 Task: Use the formula "BAHTTEXT" in spreadsheet "Project portfolio".
Action: Mouse moved to (137, 146)
Screenshot: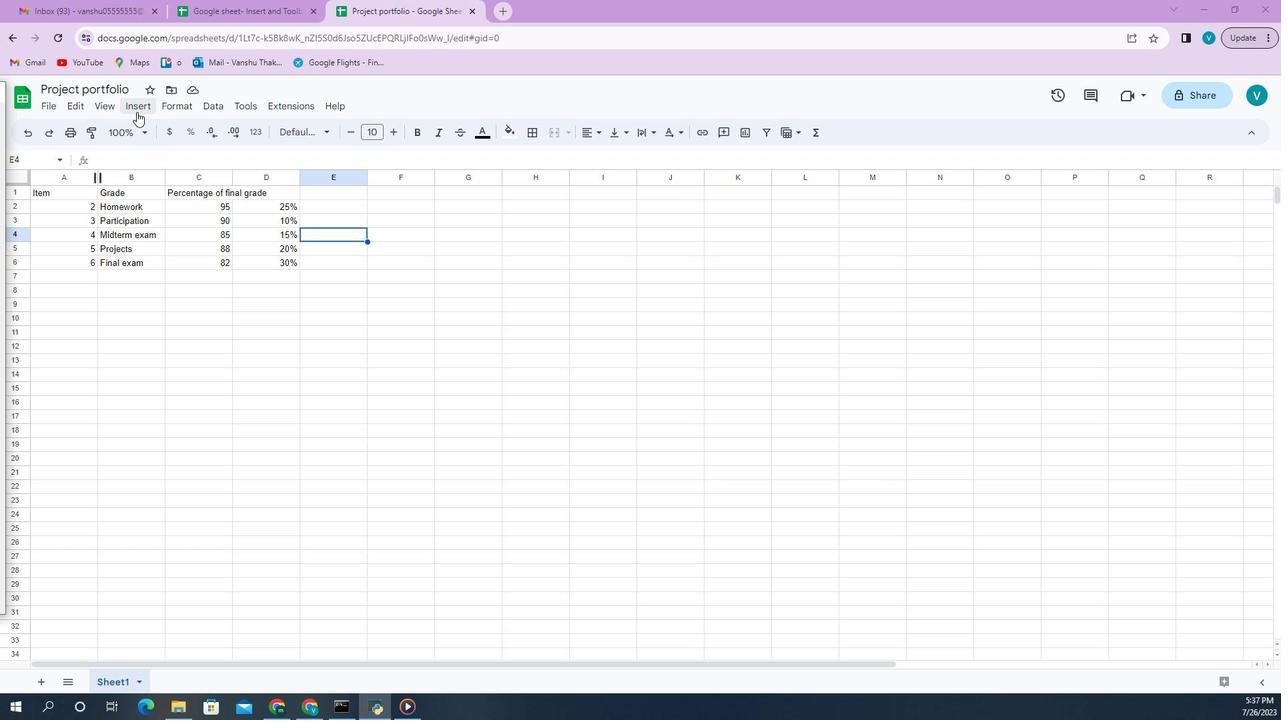 
Action: Mouse pressed left at (137, 146)
Screenshot: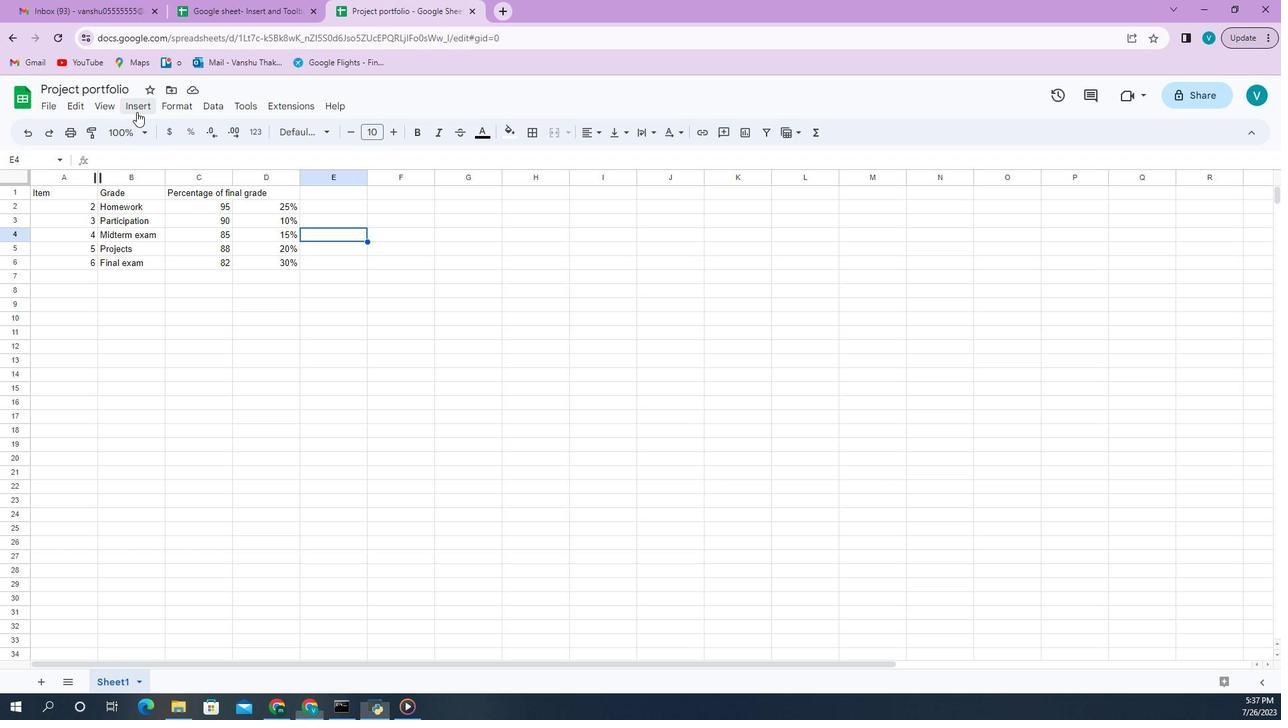 
Action: Mouse moved to (546, 359)
Screenshot: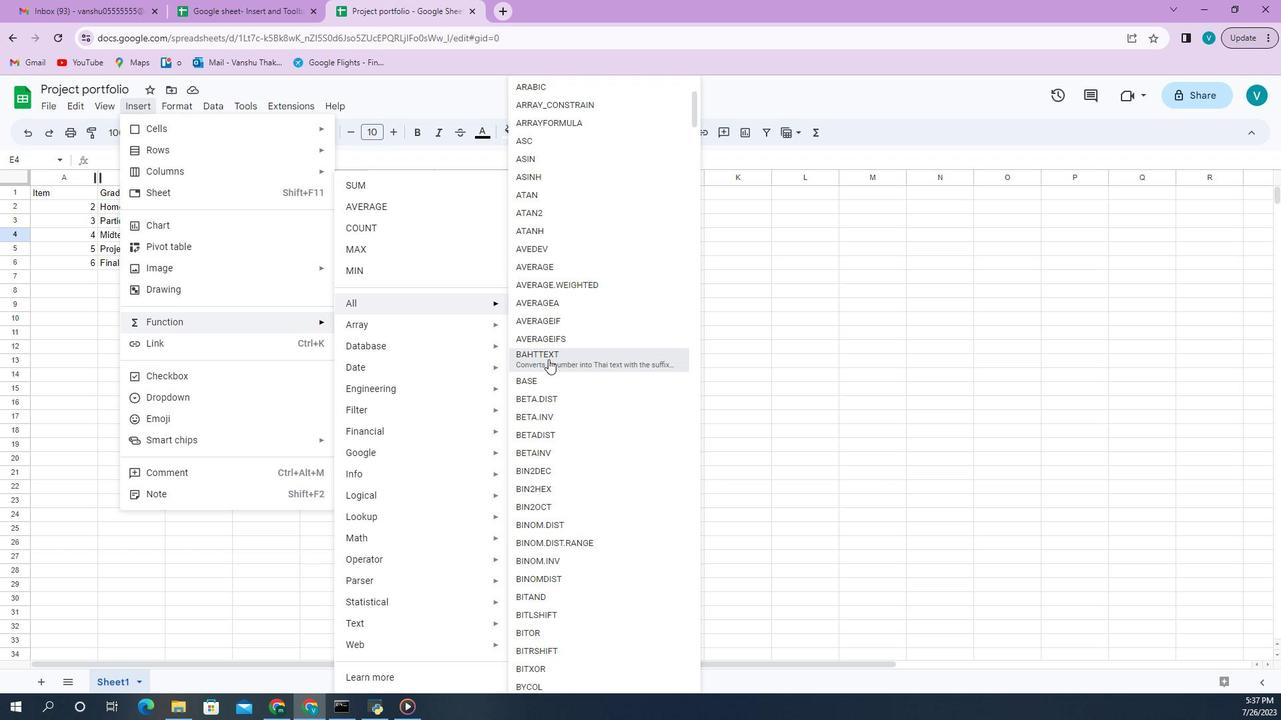 
Action: Mouse pressed left at (546, 359)
Screenshot: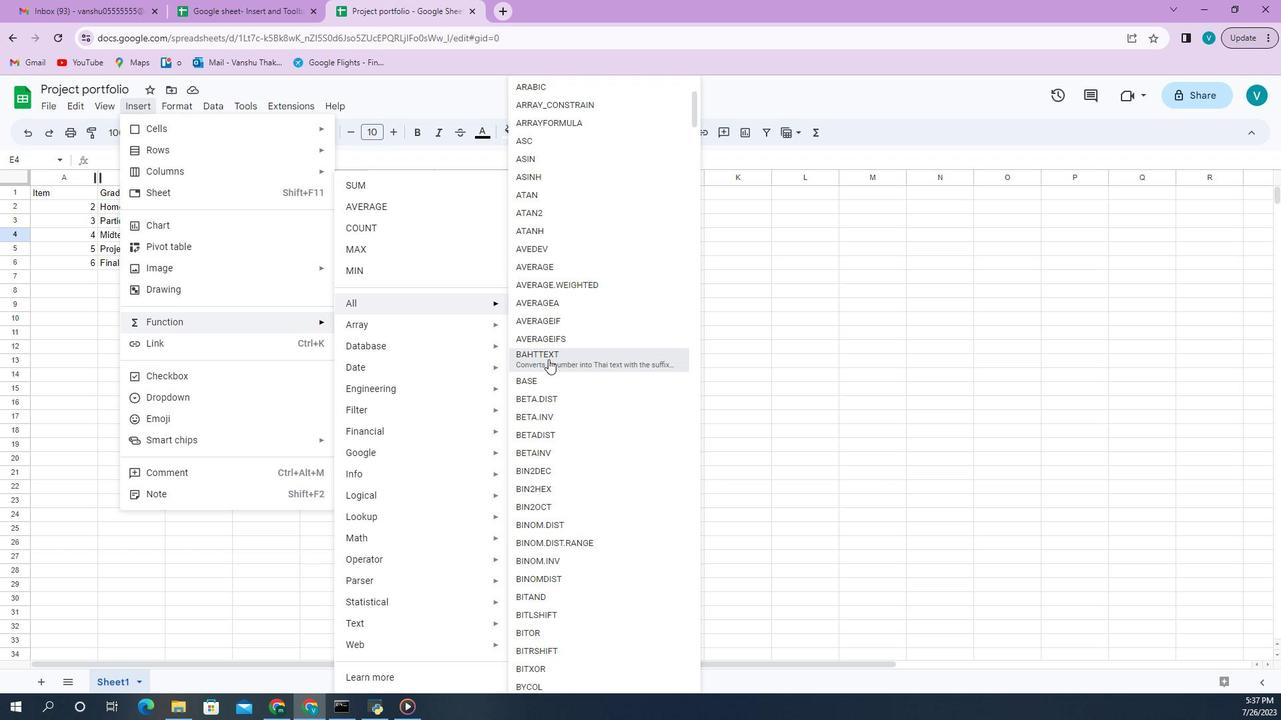 
Action: Mouse moved to (214, 231)
Screenshot: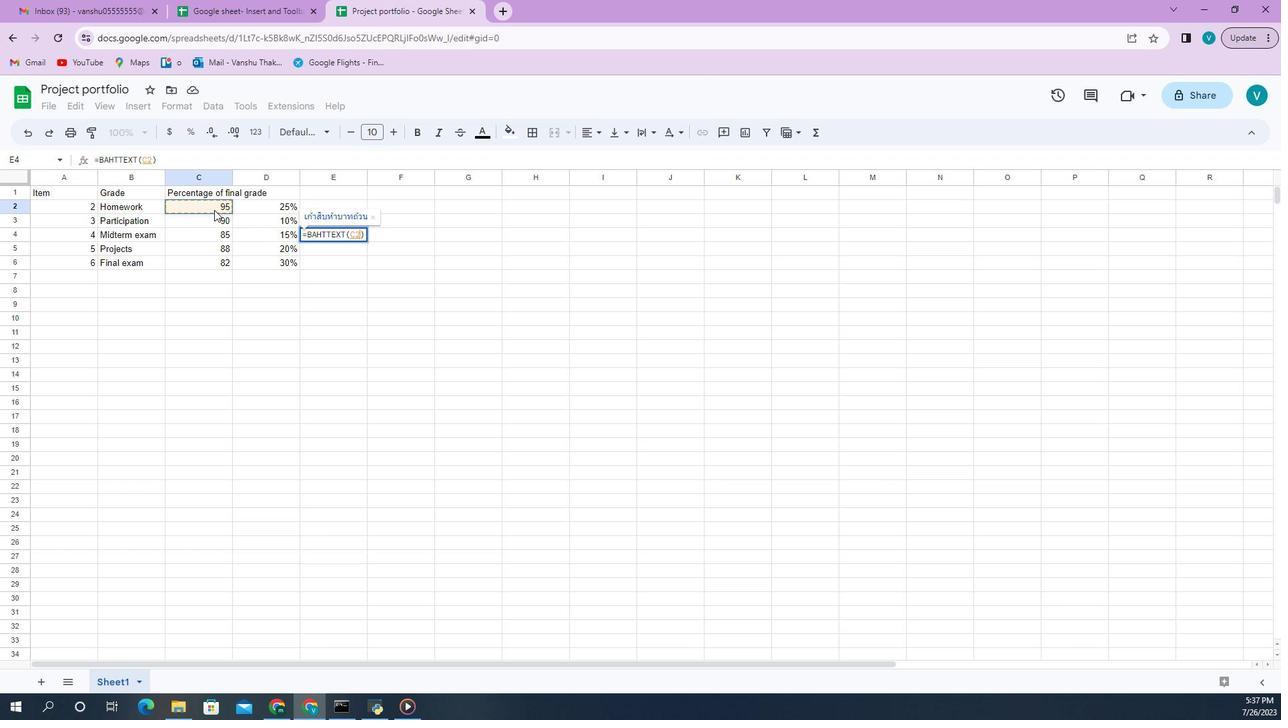 
Action: Mouse pressed left at (214, 231)
Screenshot: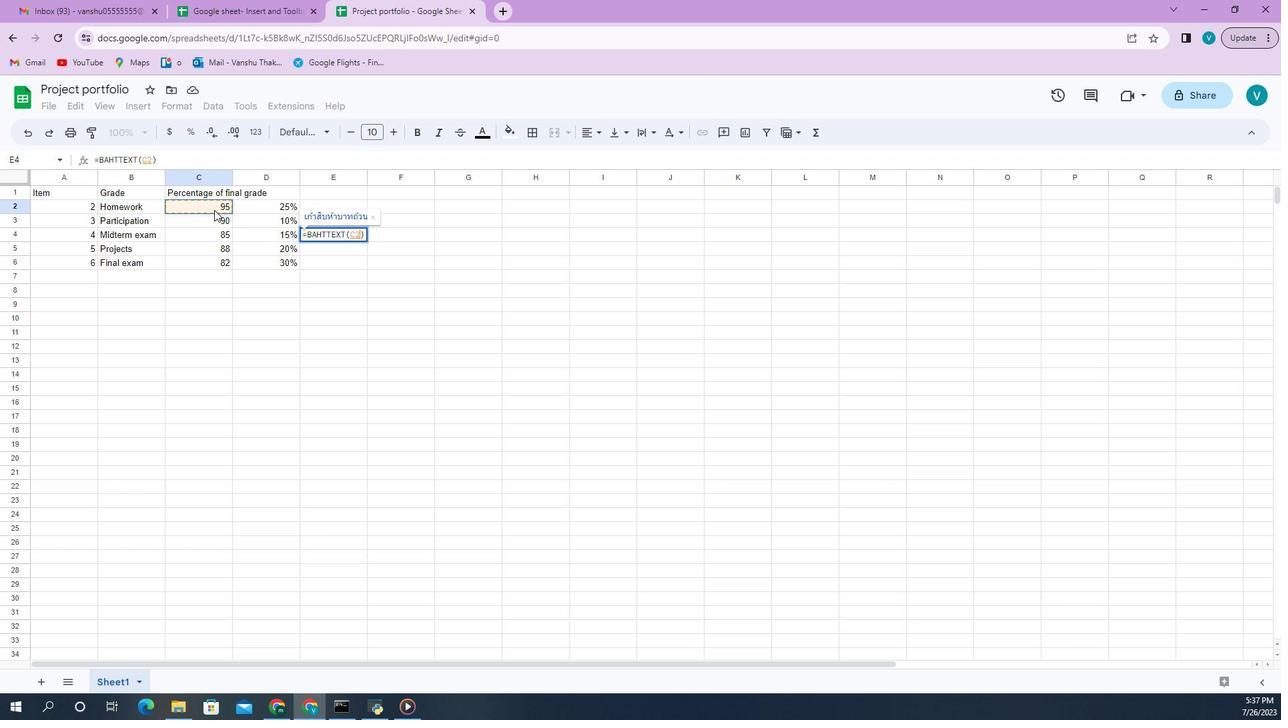 
Action: Key pressed <Key.enter>
Screenshot: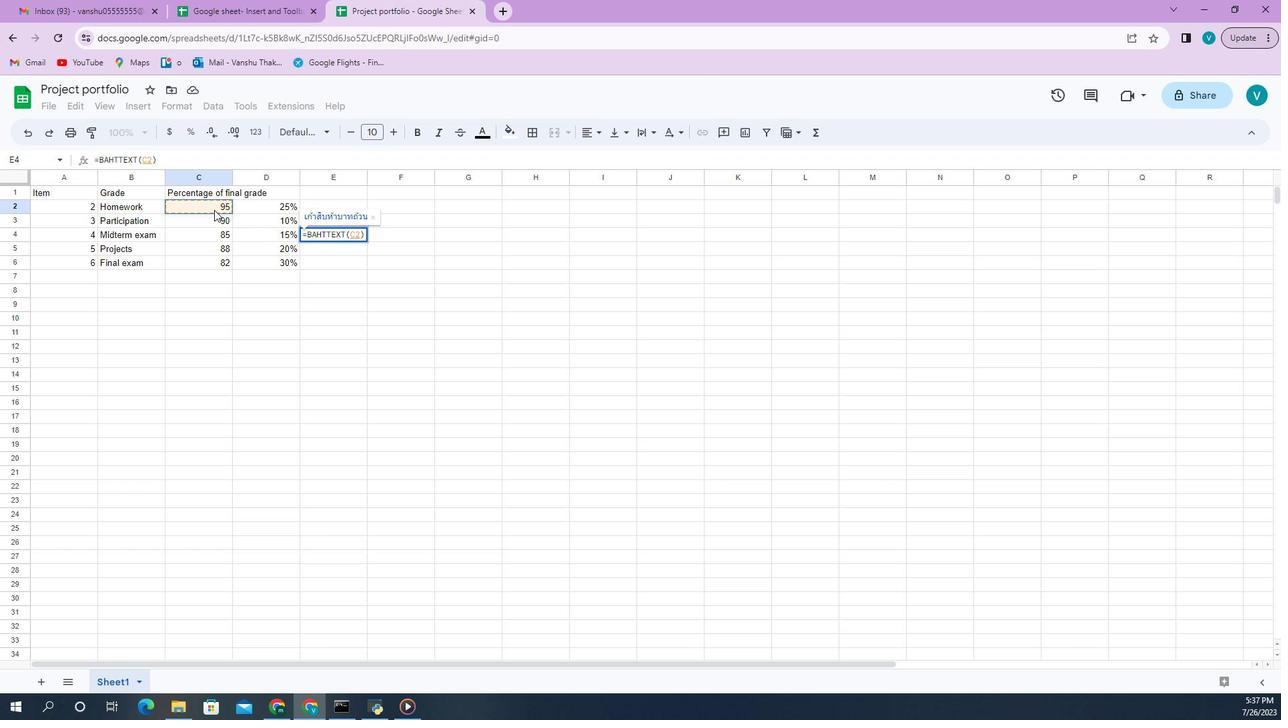 
